 Task: Look for products in the category "Dental Care" from Store Brand only.
Action: Mouse pressed left at (316, 137)
Screenshot: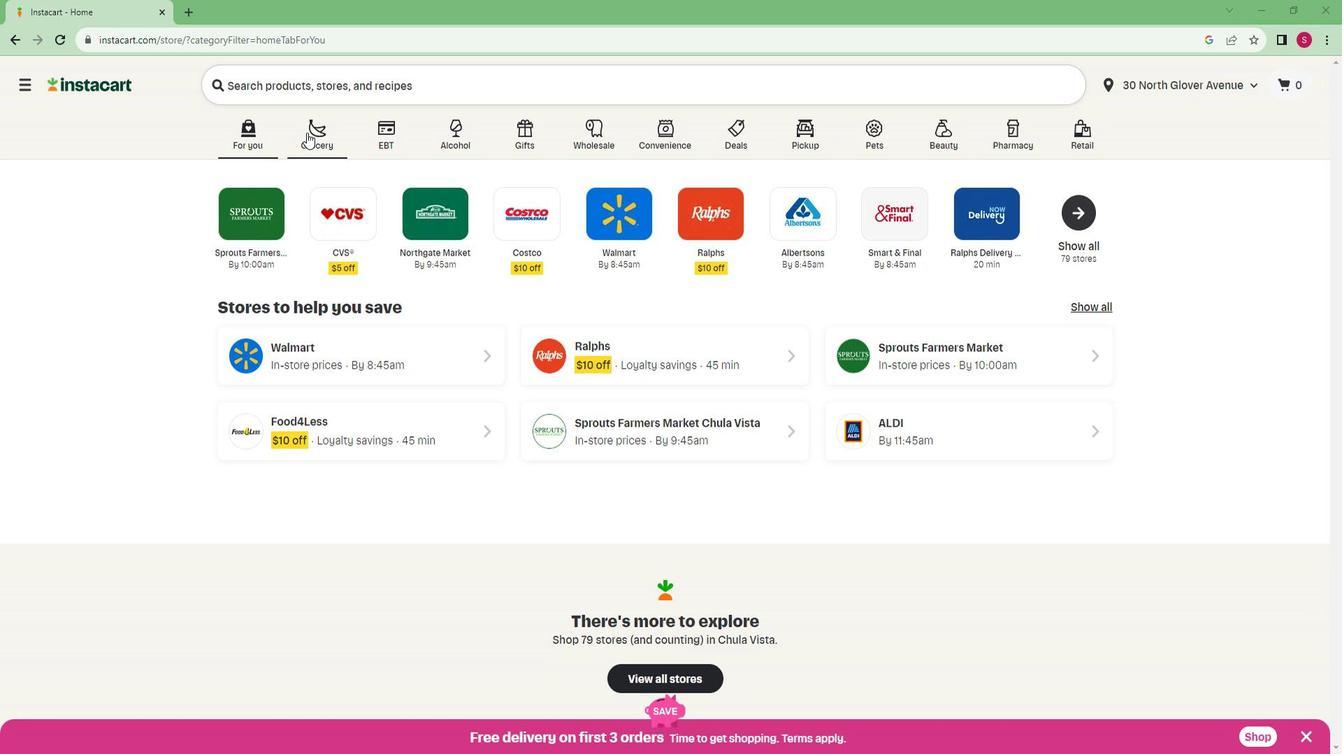 
Action: Mouse moved to (300, 385)
Screenshot: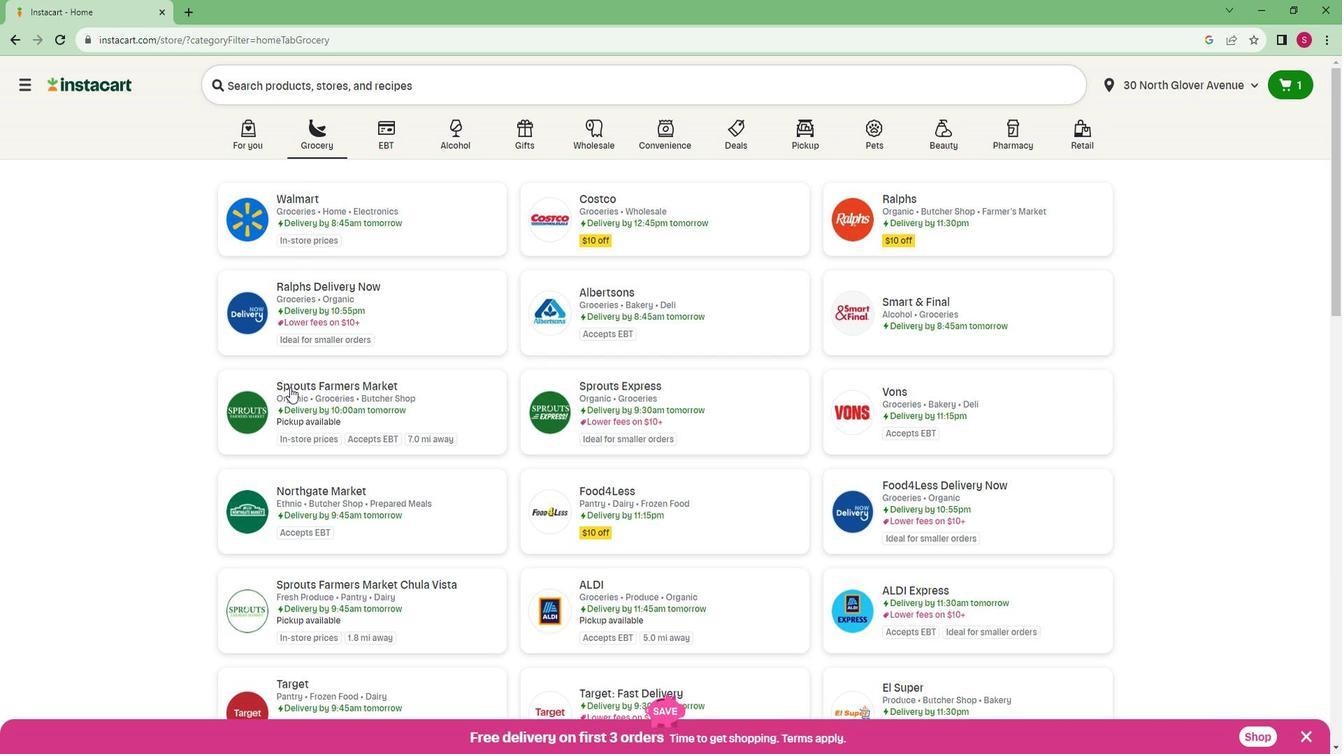 
Action: Mouse pressed left at (300, 385)
Screenshot: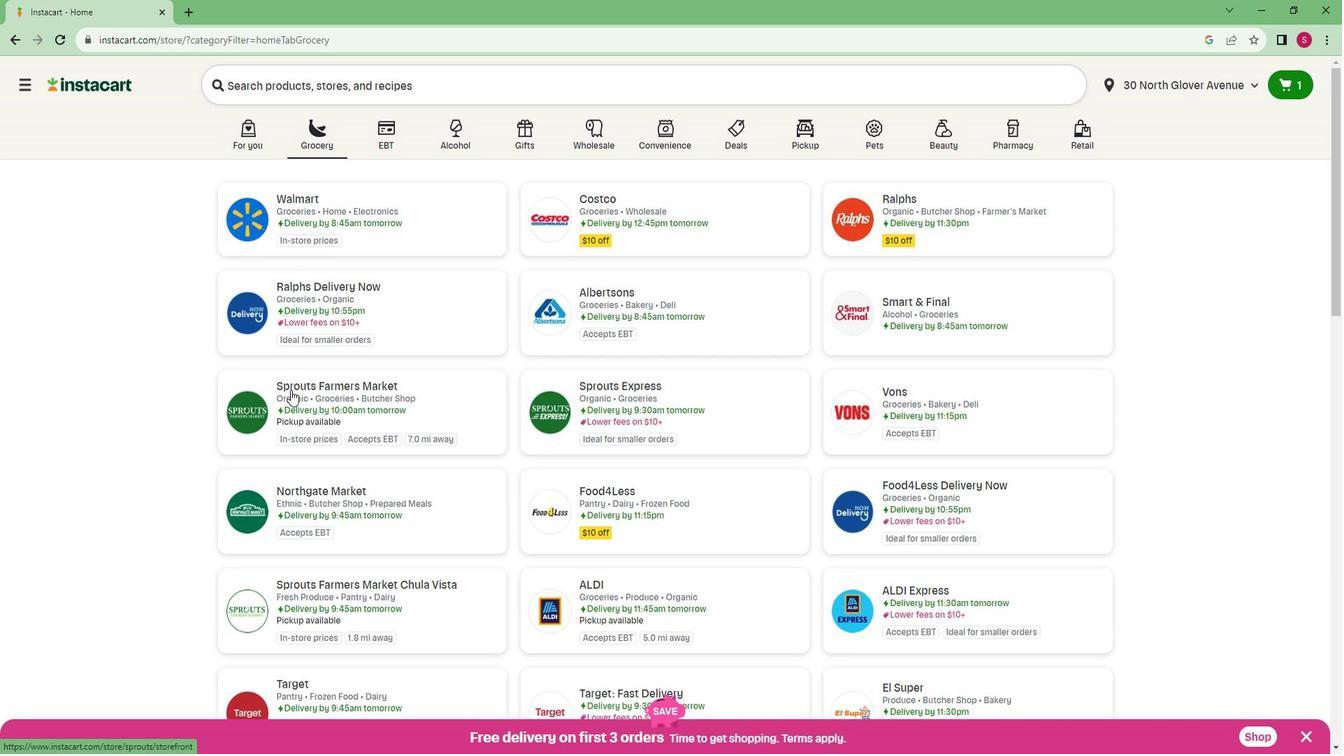 
Action: Mouse moved to (73, 587)
Screenshot: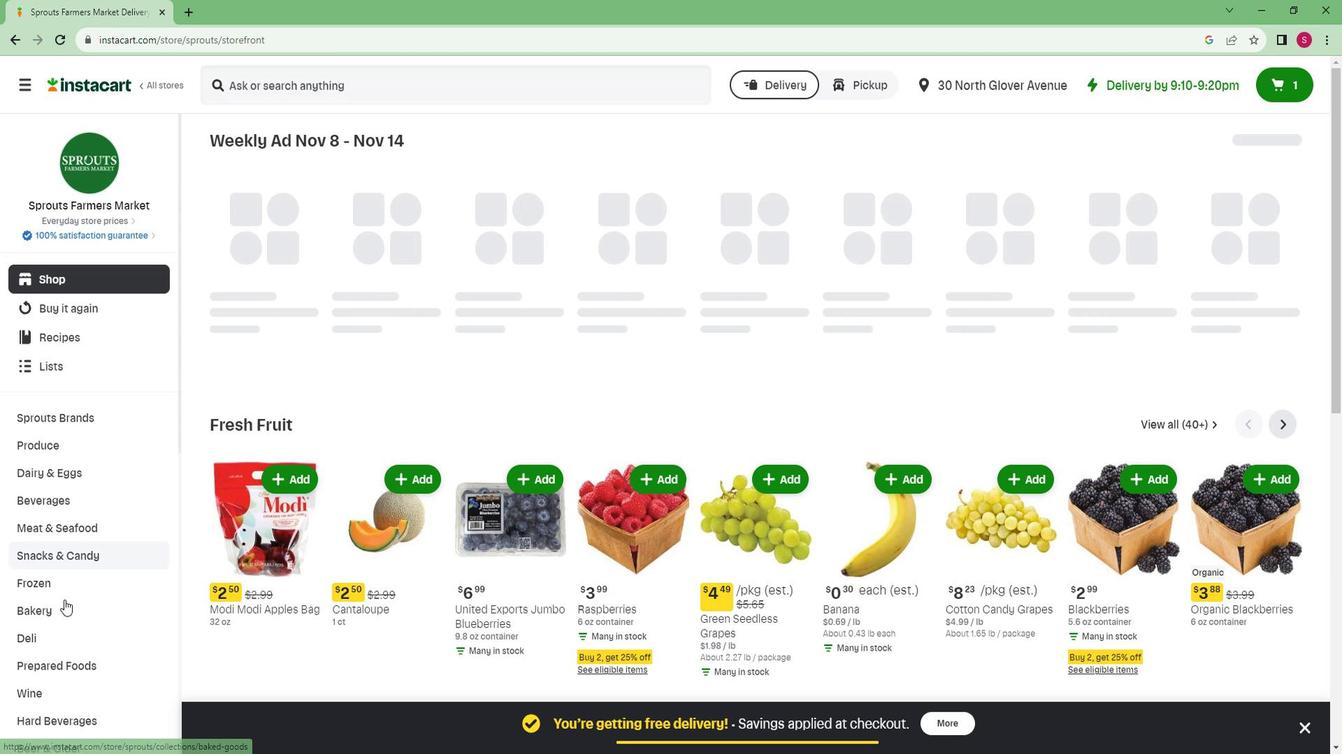 
Action: Mouse scrolled (73, 587) with delta (0, 0)
Screenshot: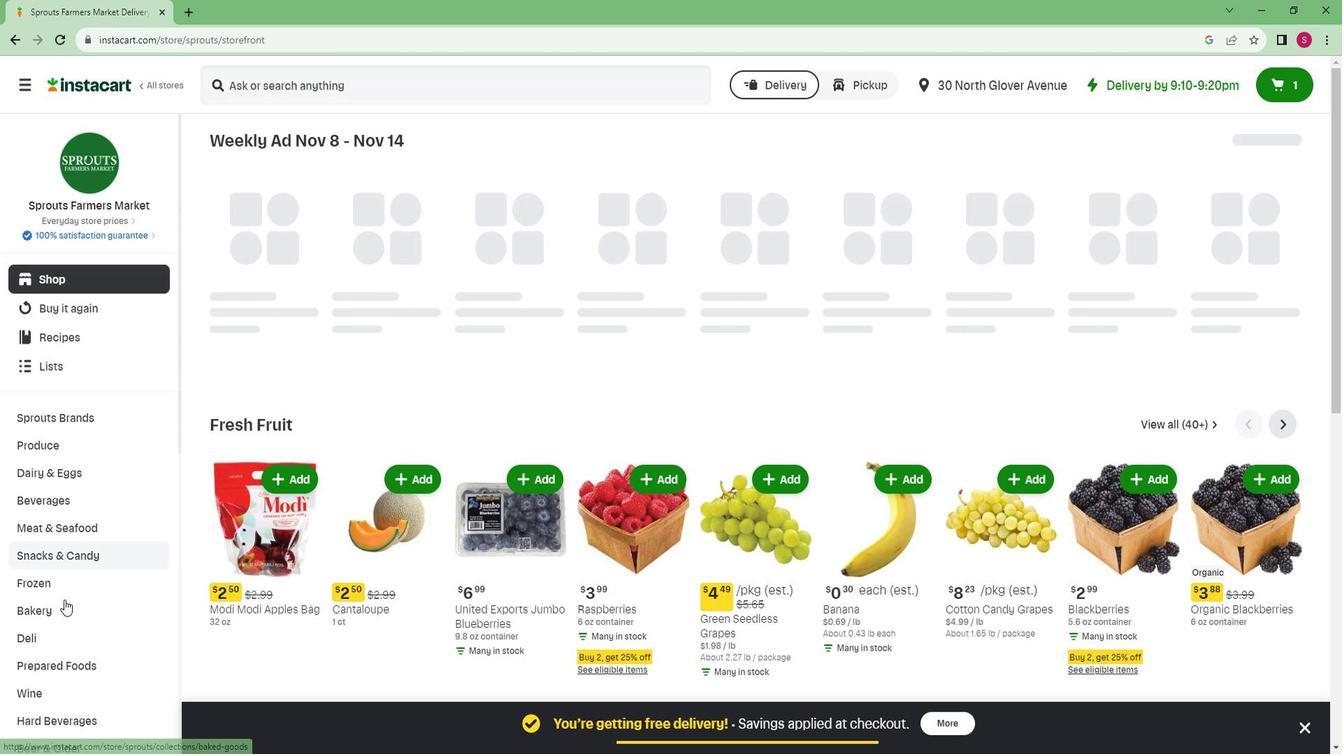 
Action: Mouse scrolled (73, 587) with delta (0, 0)
Screenshot: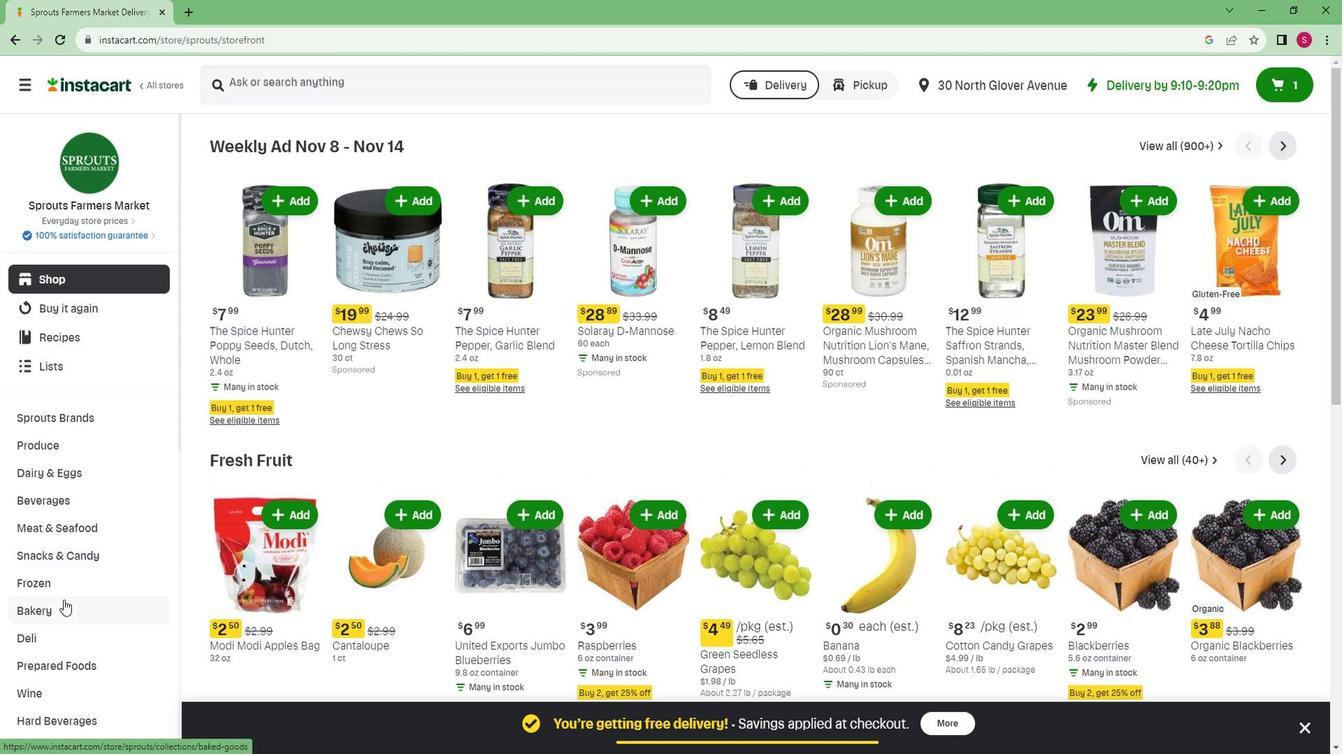 
Action: Mouse scrolled (73, 587) with delta (0, 0)
Screenshot: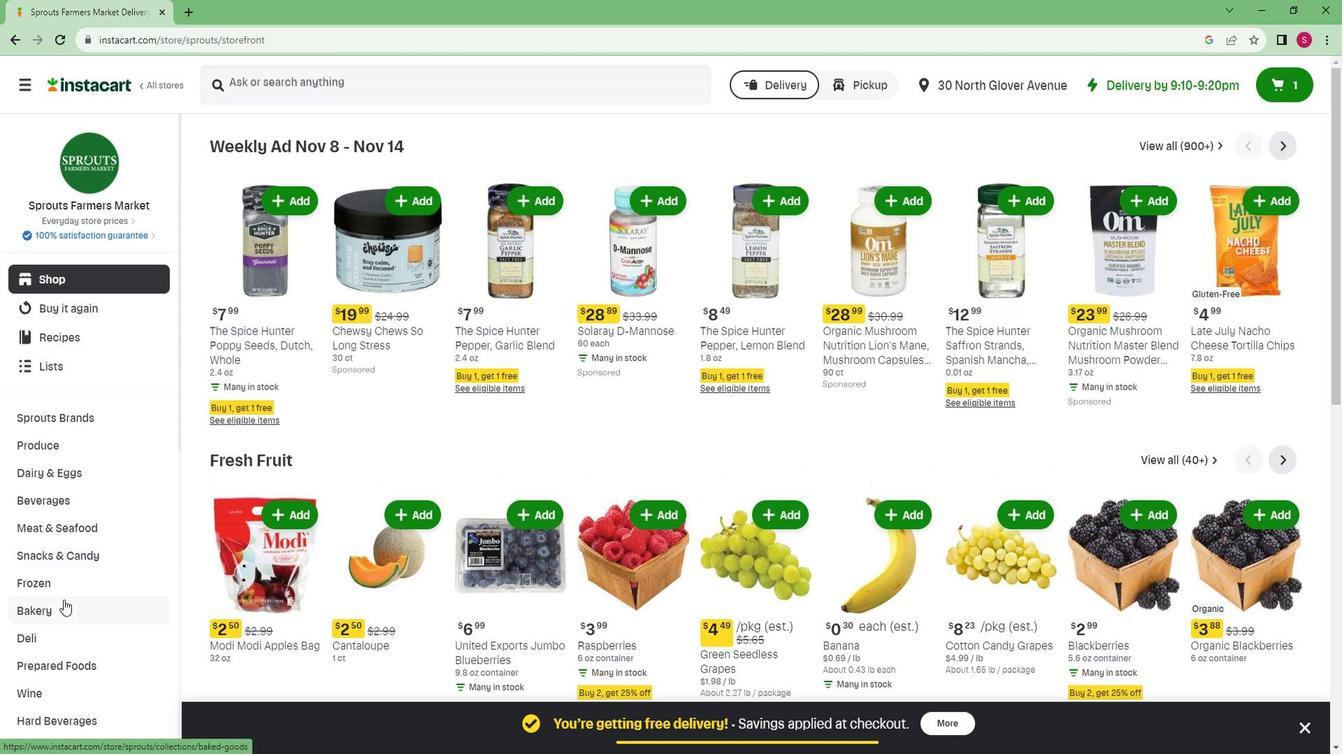 
Action: Mouse scrolled (73, 587) with delta (0, 0)
Screenshot: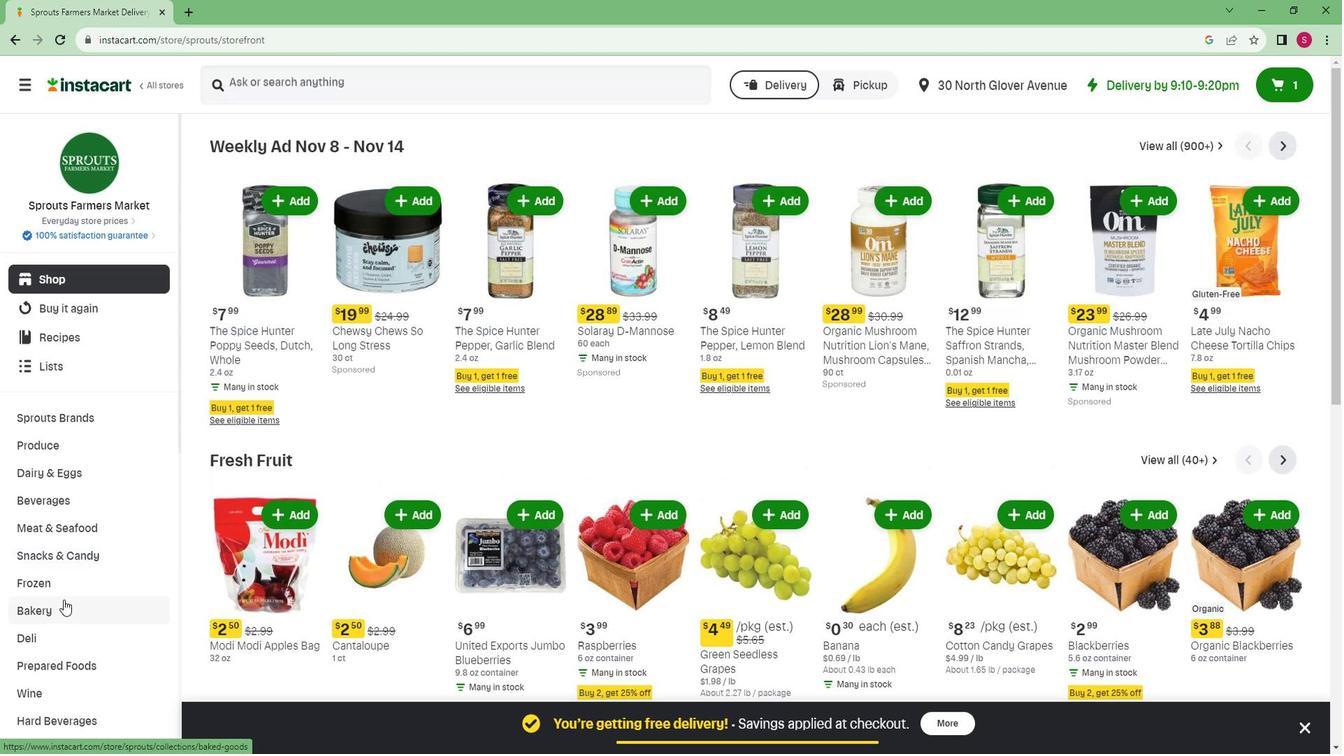 
Action: Mouse scrolled (73, 587) with delta (0, 0)
Screenshot: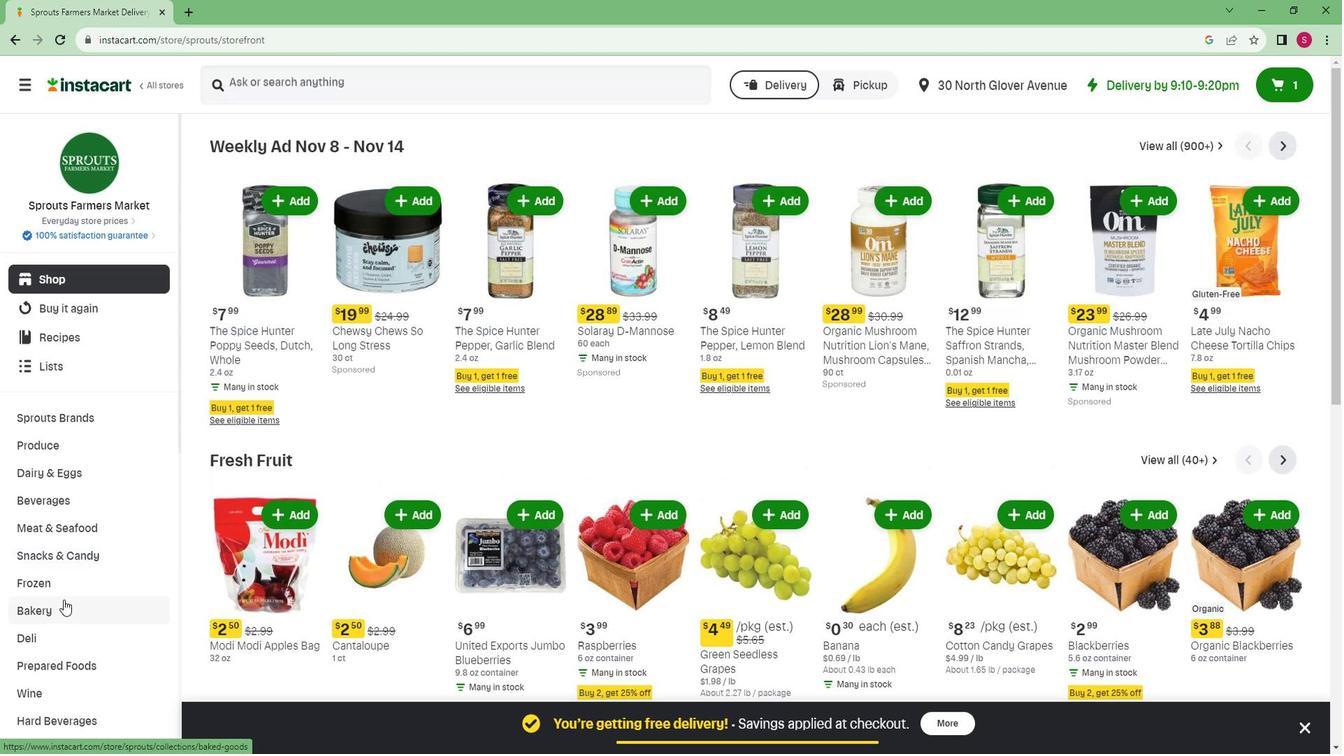 
Action: Mouse scrolled (73, 587) with delta (0, 0)
Screenshot: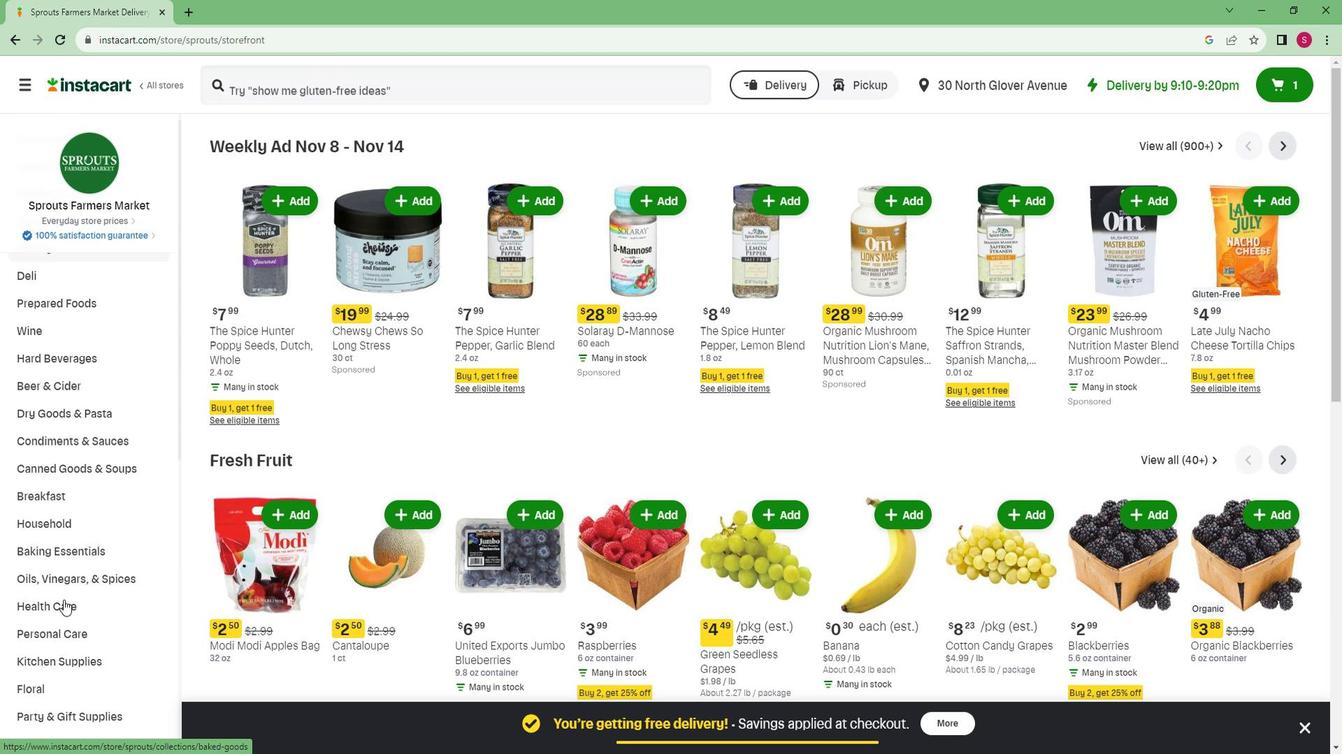 
Action: Mouse scrolled (73, 587) with delta (0, 0)
Screenshot: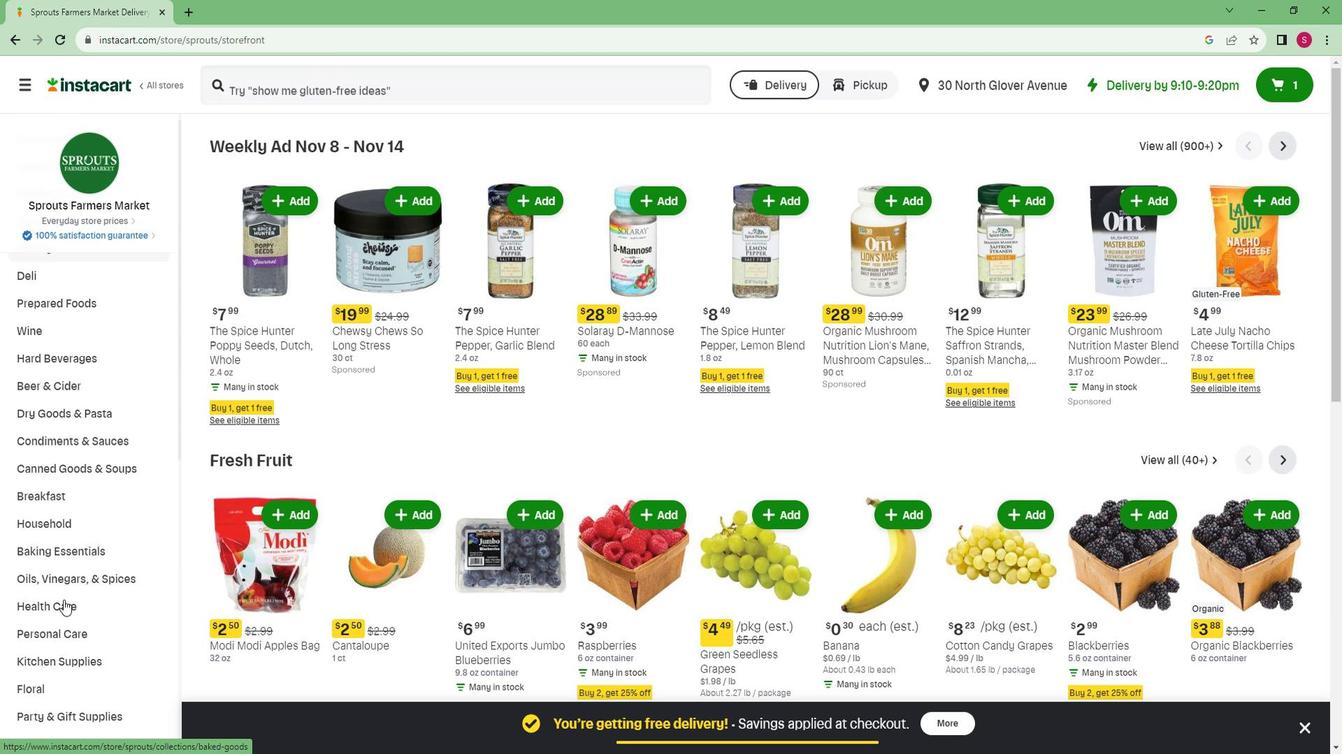 
Action: Mouse scrolled (73, 587) with delta (0, 0)
Screenshot: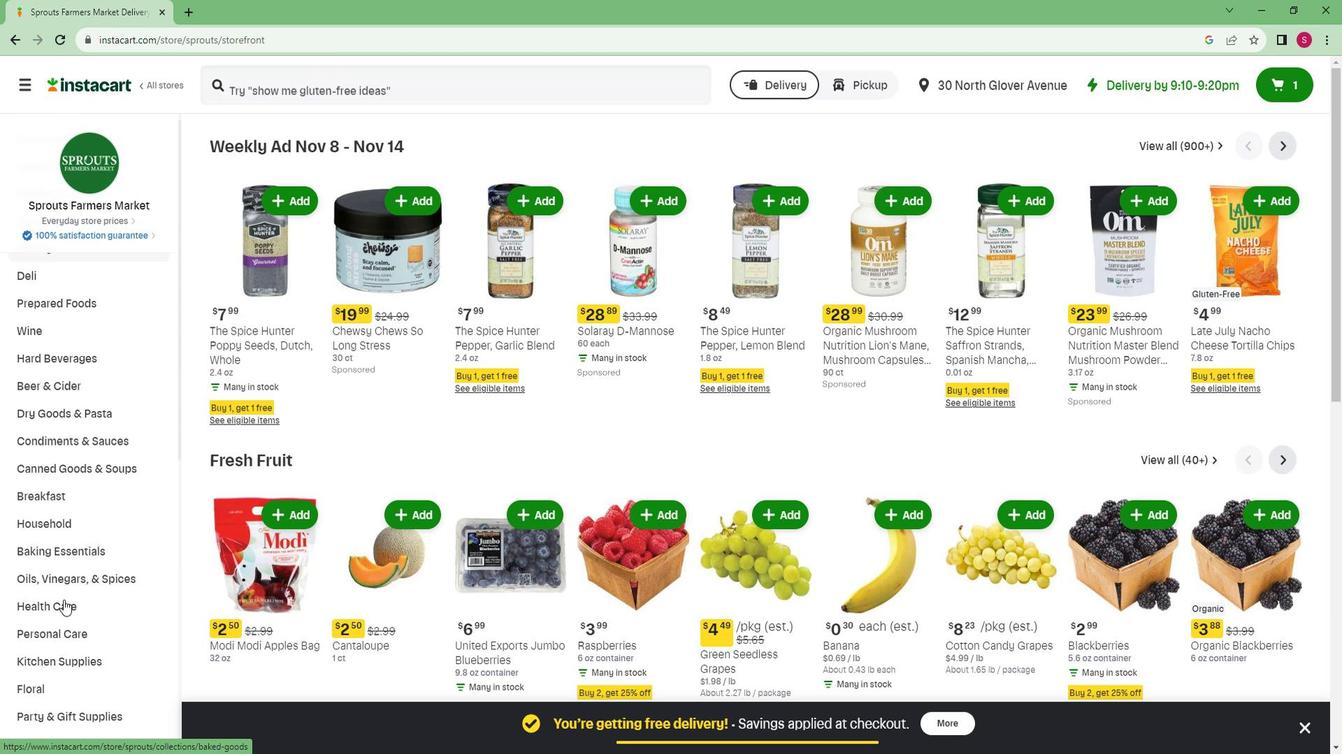 
Action: Mouse scrolled (73, 587) with delta (0, 0)
Screenshot: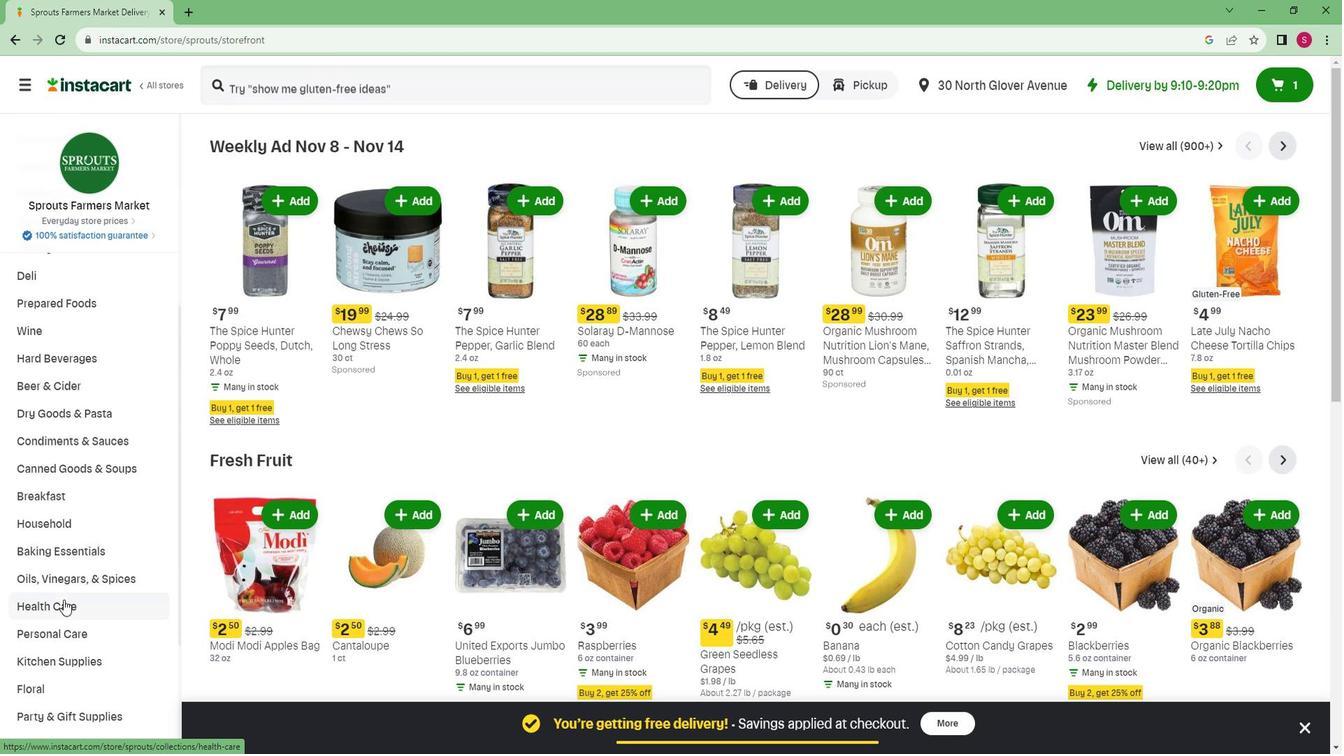 
Action: Mouse scrolled (73, 587) with delta (0, 0)
Screenshot: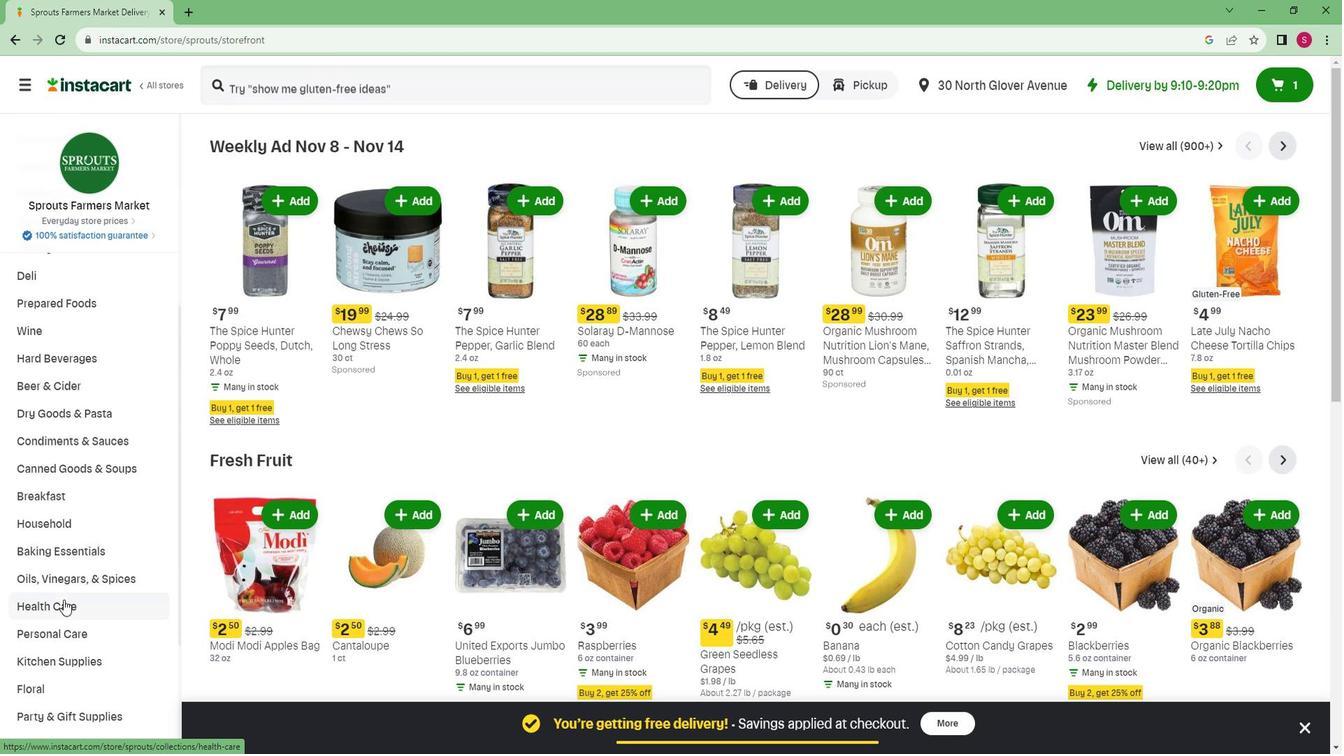 
Action: Mouse scrolled (73, 587) with delta (0, 0)
Screenshot: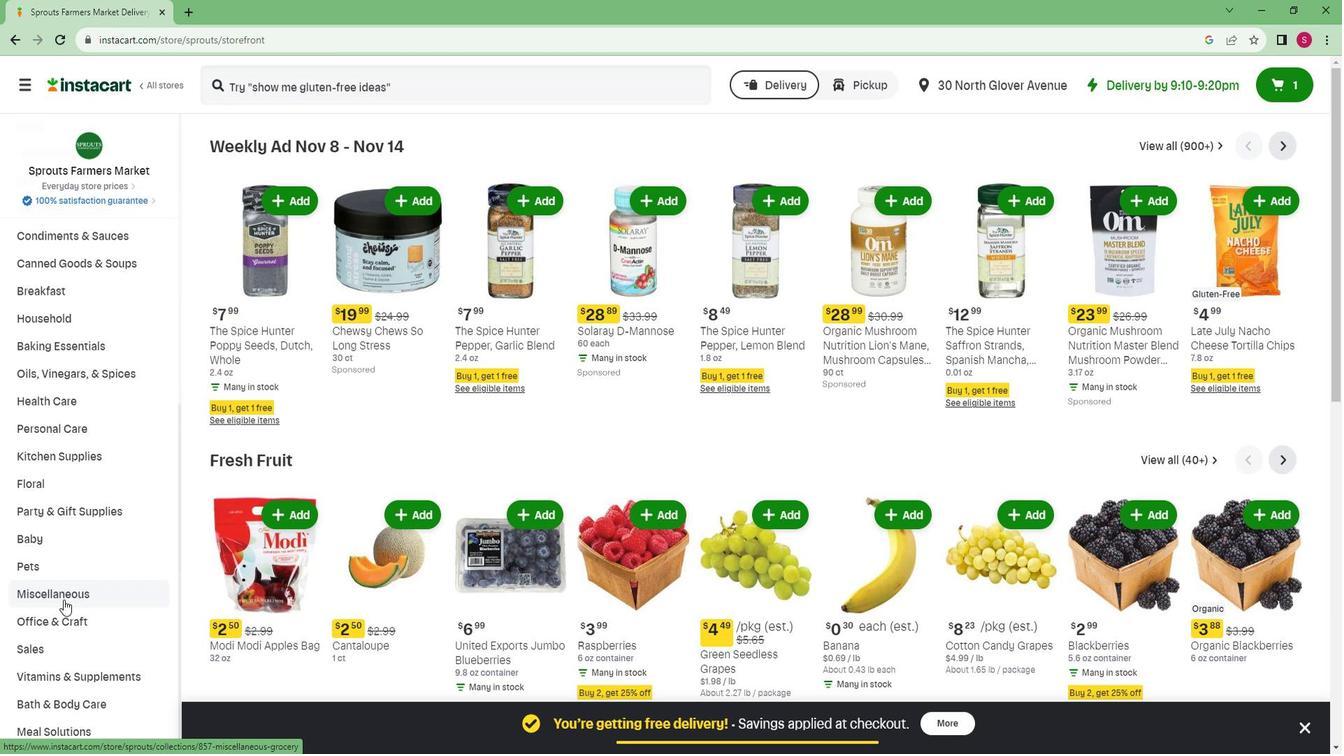 
Action: Mouse scrolled (73, 587) with delta (0, 0)
Screenshot: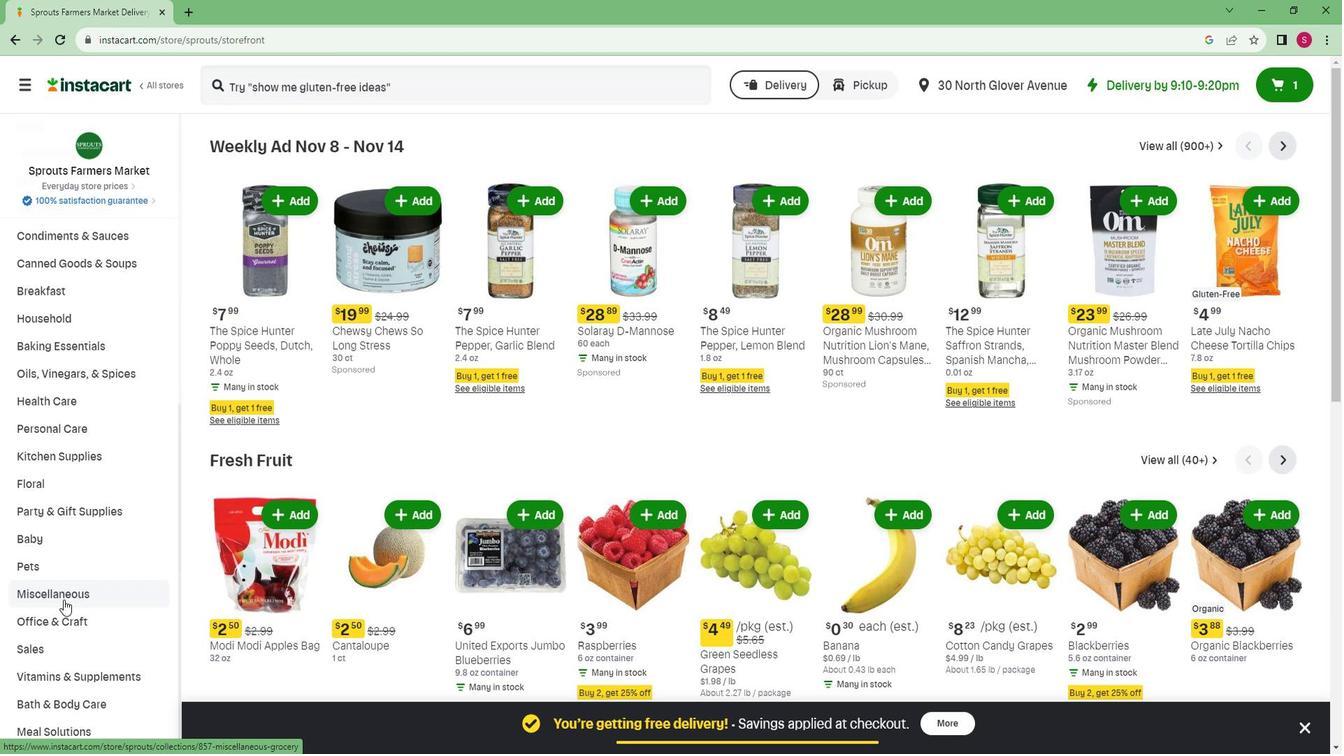 
Action: Mouse scrolled (73, 587) with delta (0, 0)
Screenshot: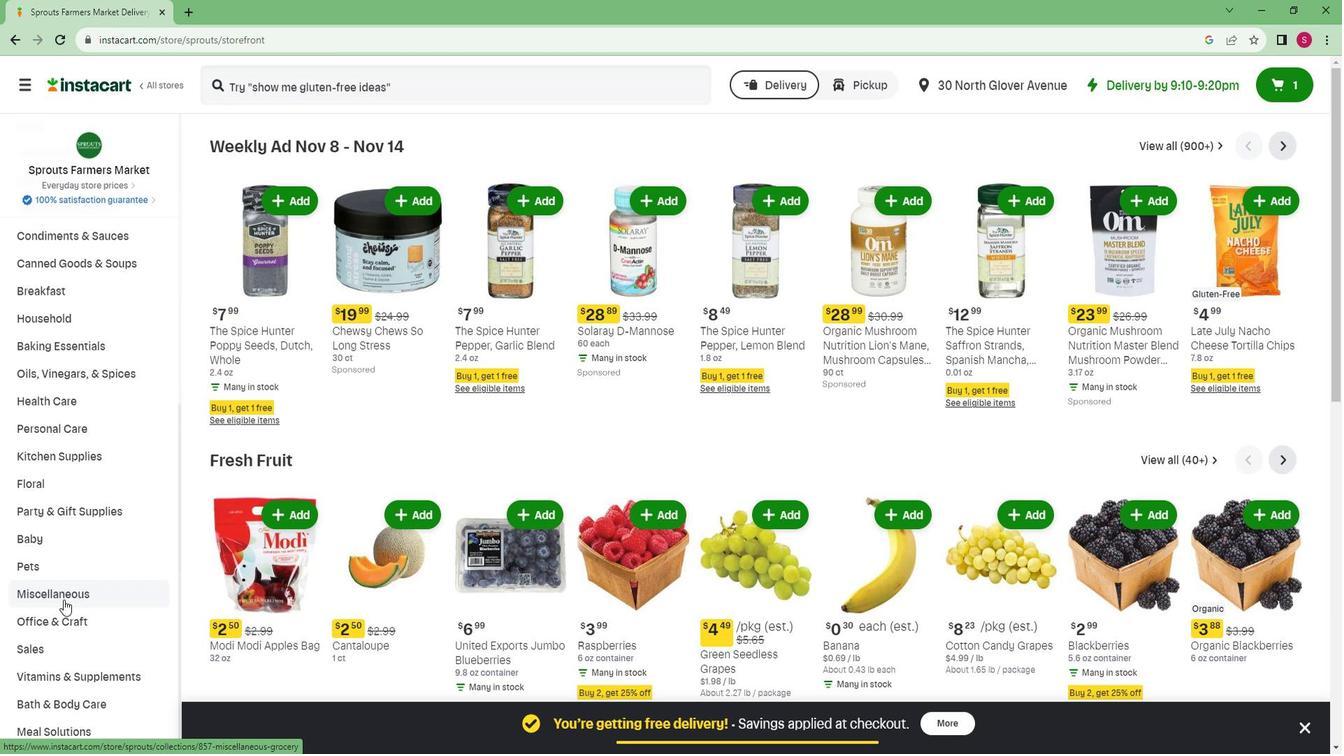 
Action: Mouse scrolled (73, 587) with delta (0, 0)
Screenshot: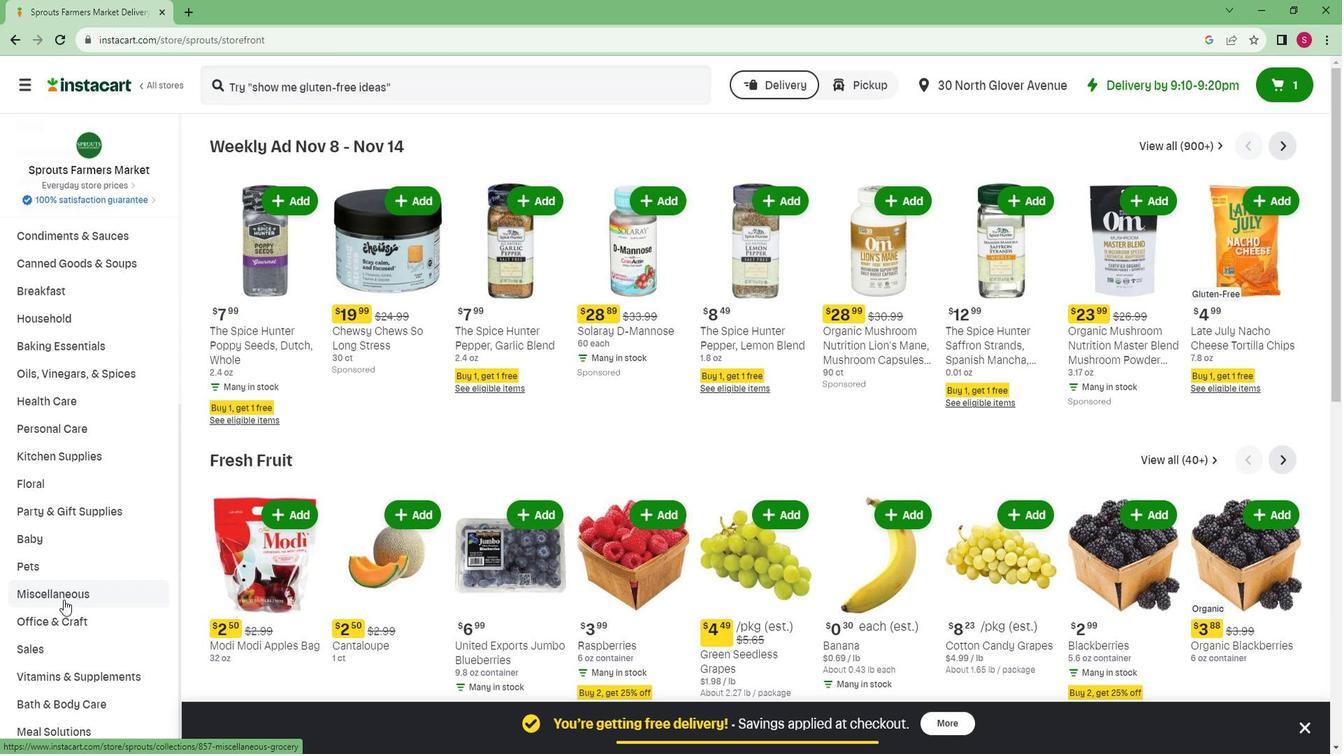 
Action: Mouse moved to (47, 689)
Screenshot: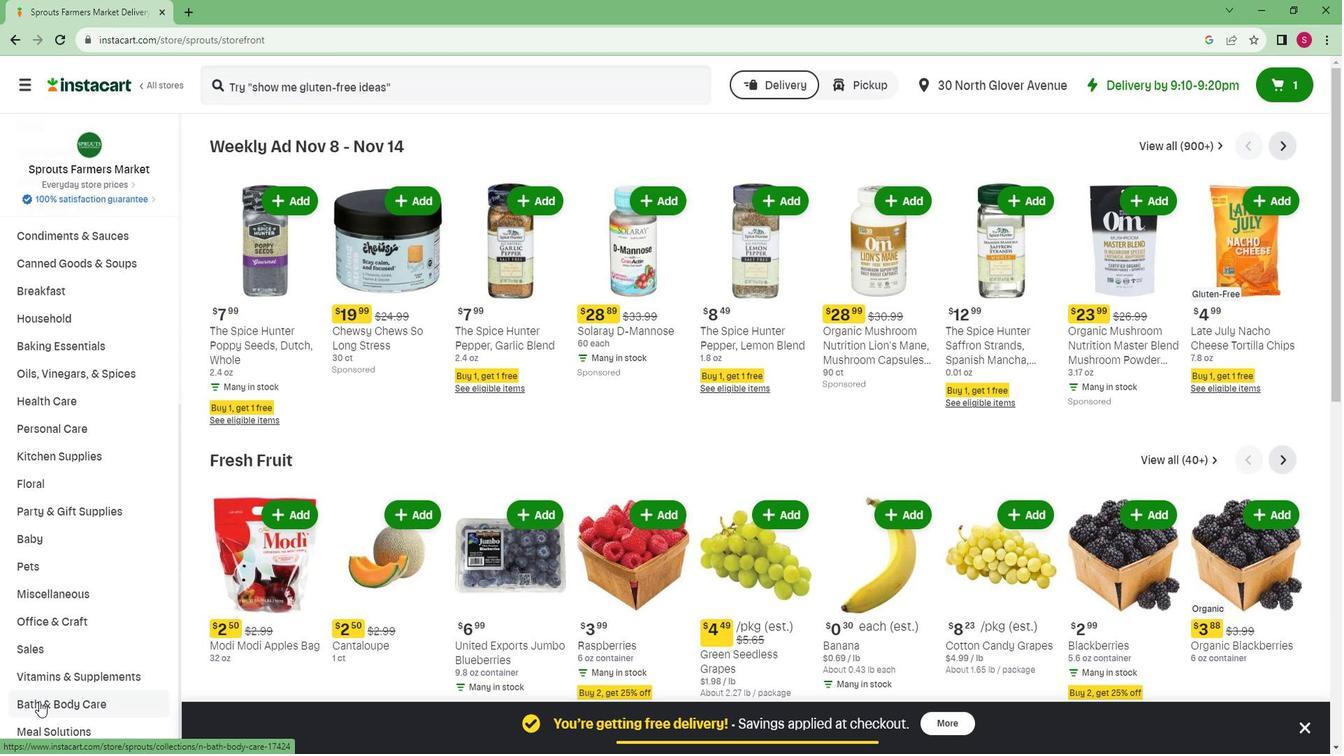 
Action: Mouse pressed left at (47, 689)
Screenshot: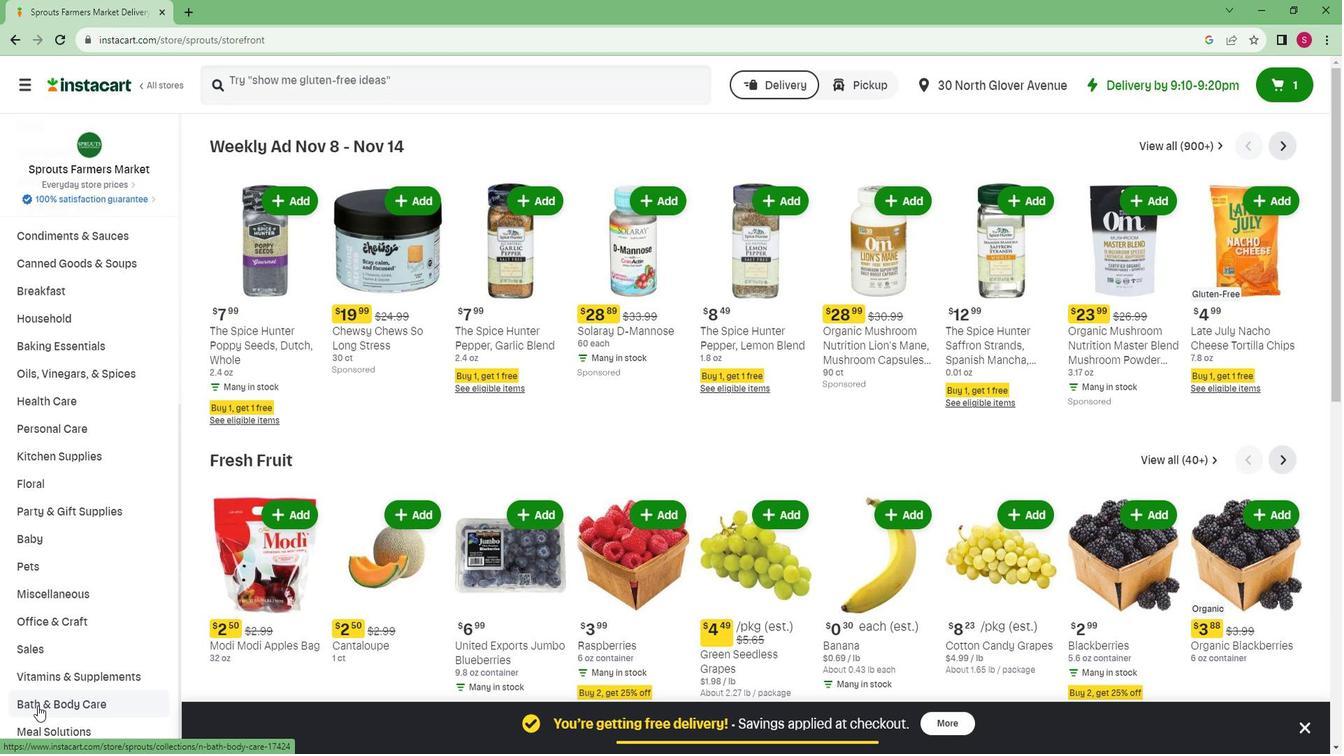 
Action: Mouse moved to (930, 184)
Screenshot: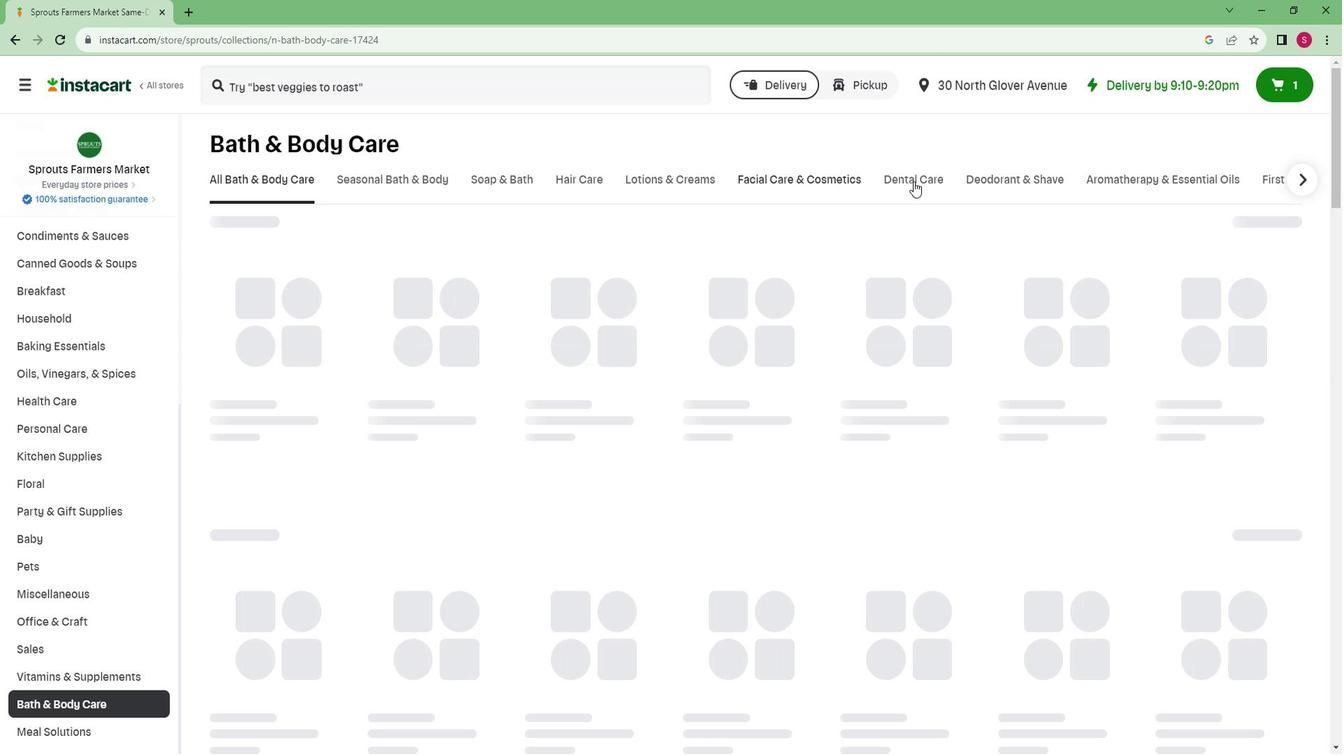 
Action: Mouse pressed left at (930, 184)
Screenshot: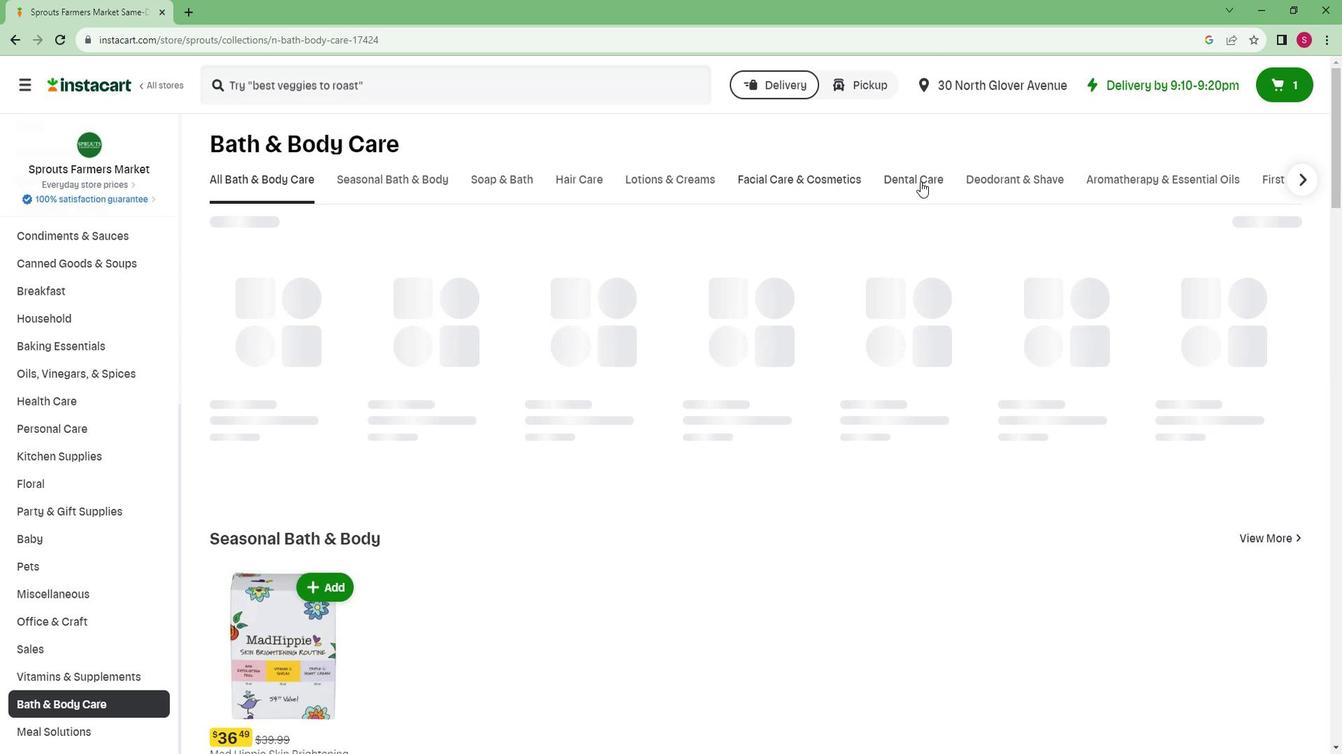
Action: Mouse moved to (479, 230)
Screenshot: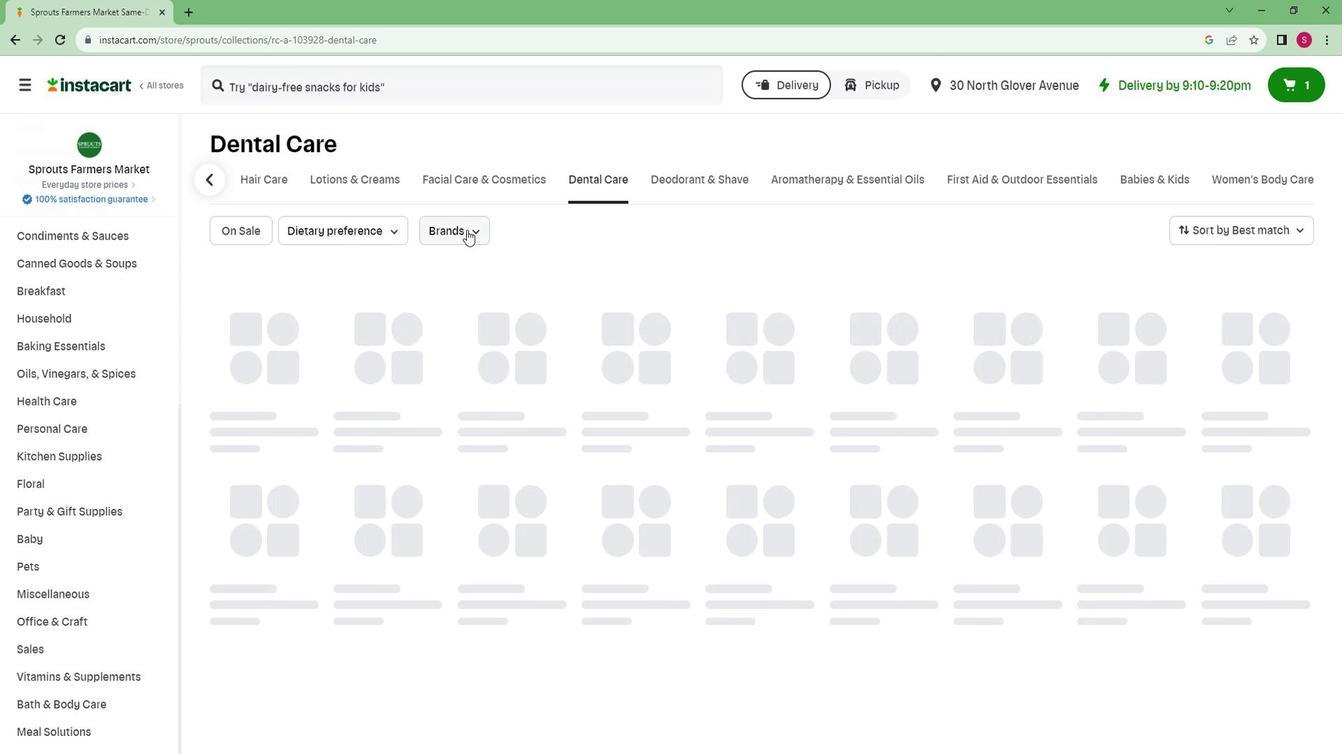 
Action: Mouse pressed left at (479, 230)
Screenshot: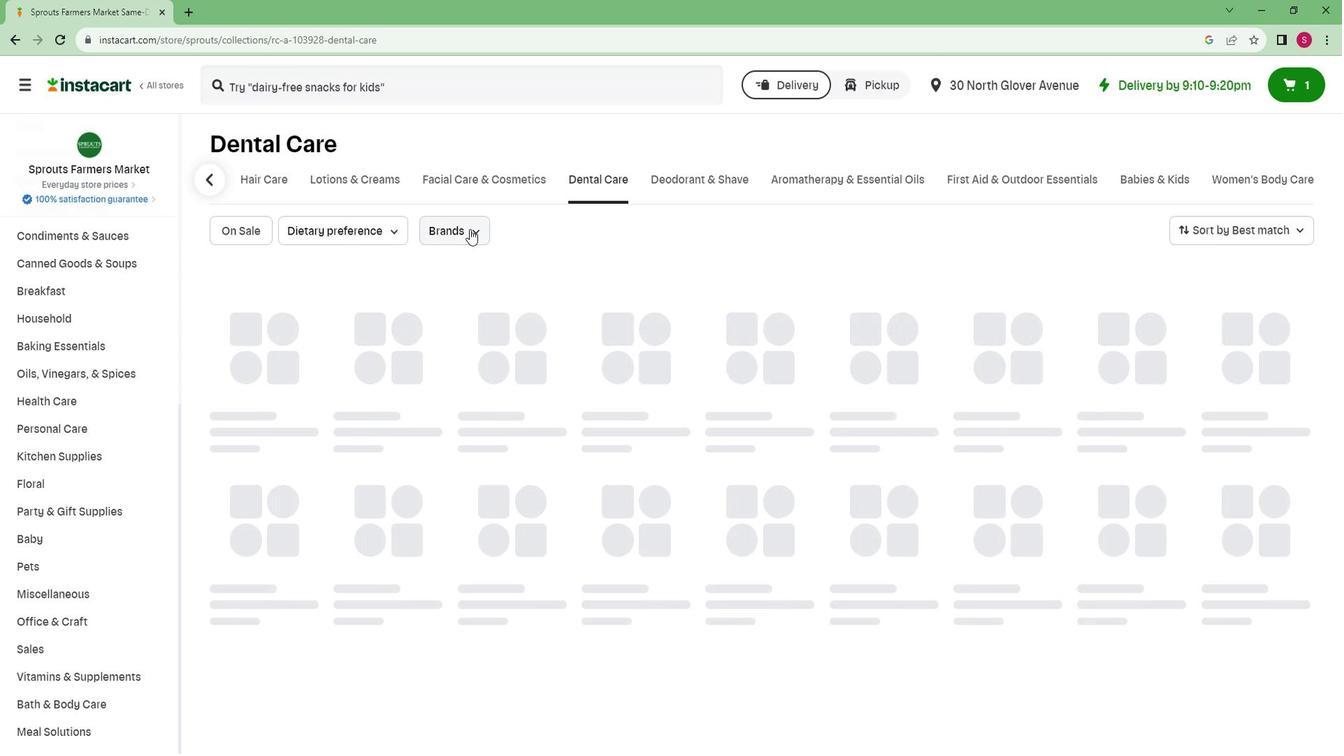 
Action: Mouse moved to (466, 274)
Screenshot: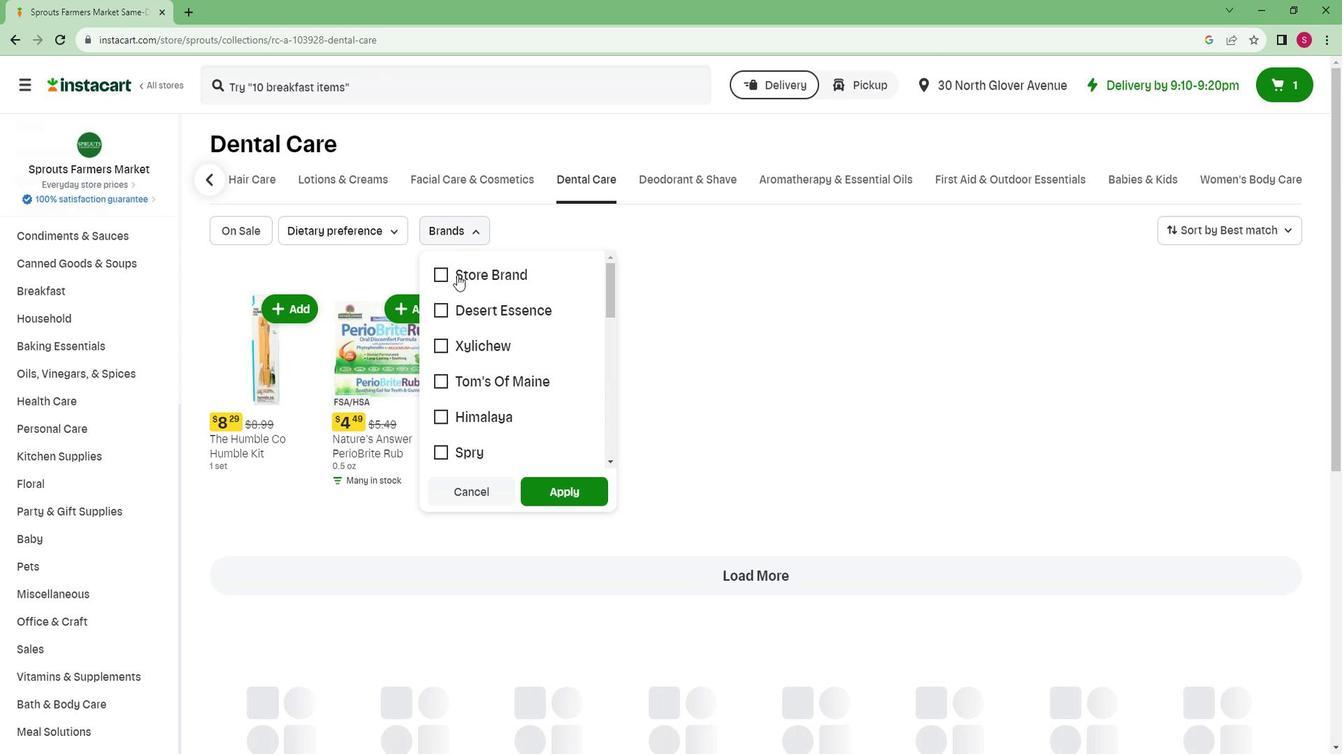 
Action: Mouse pressed left at (466, 274)
Screenshot: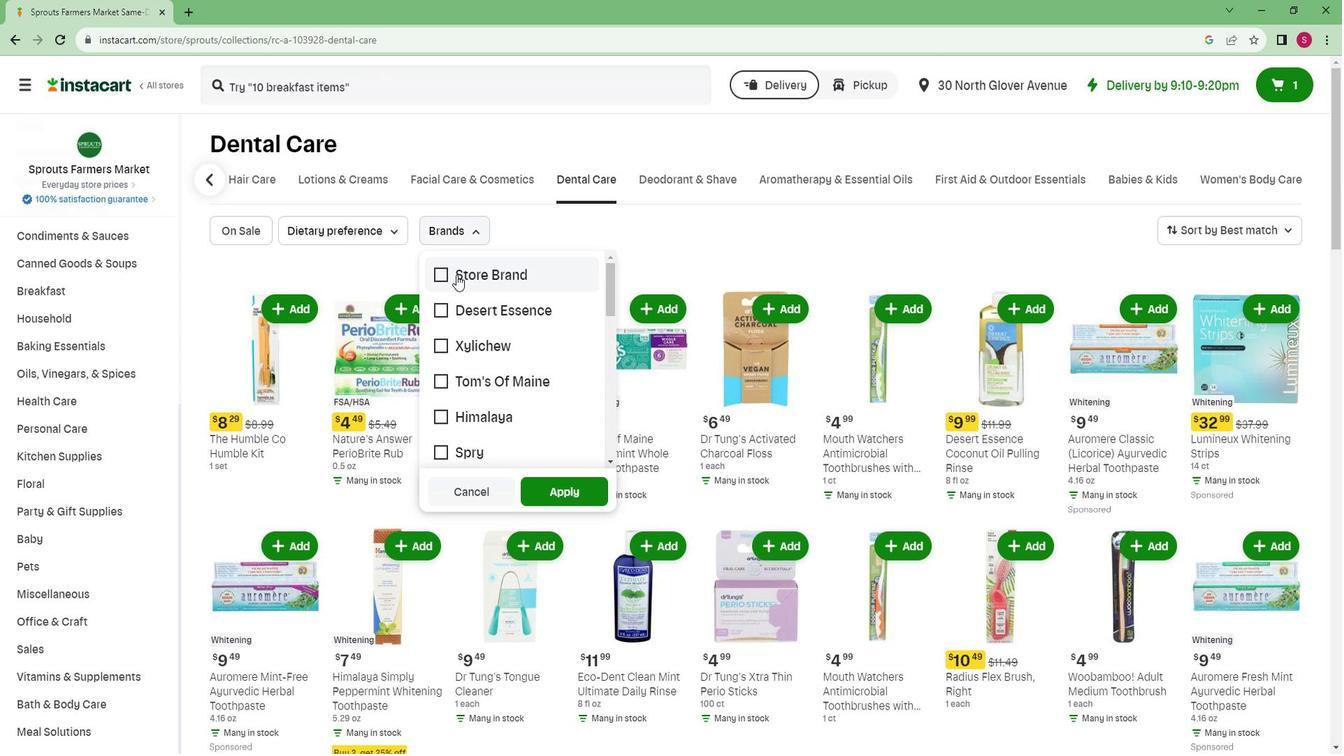 
Action: Mouse moved to (582, 482)
Screenshot: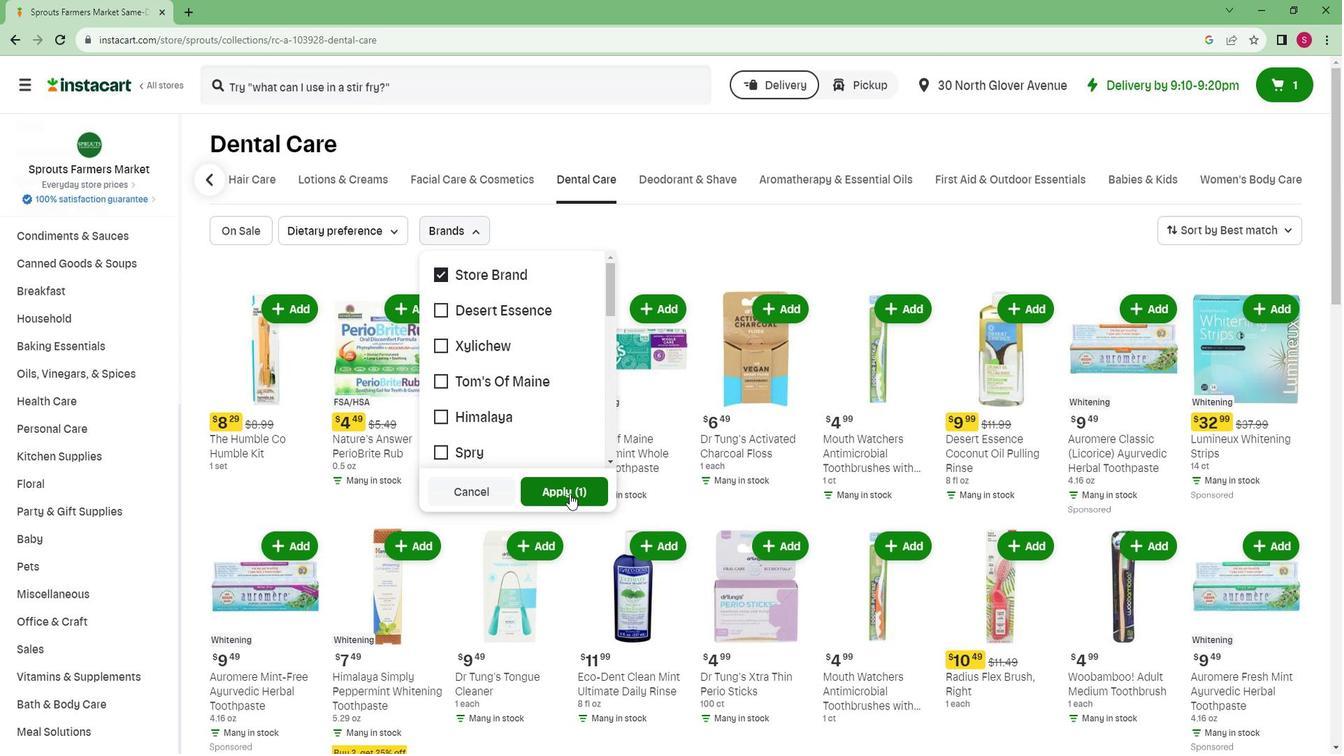 
Action: Mouse pressed left at (582, 482)
Screenshot: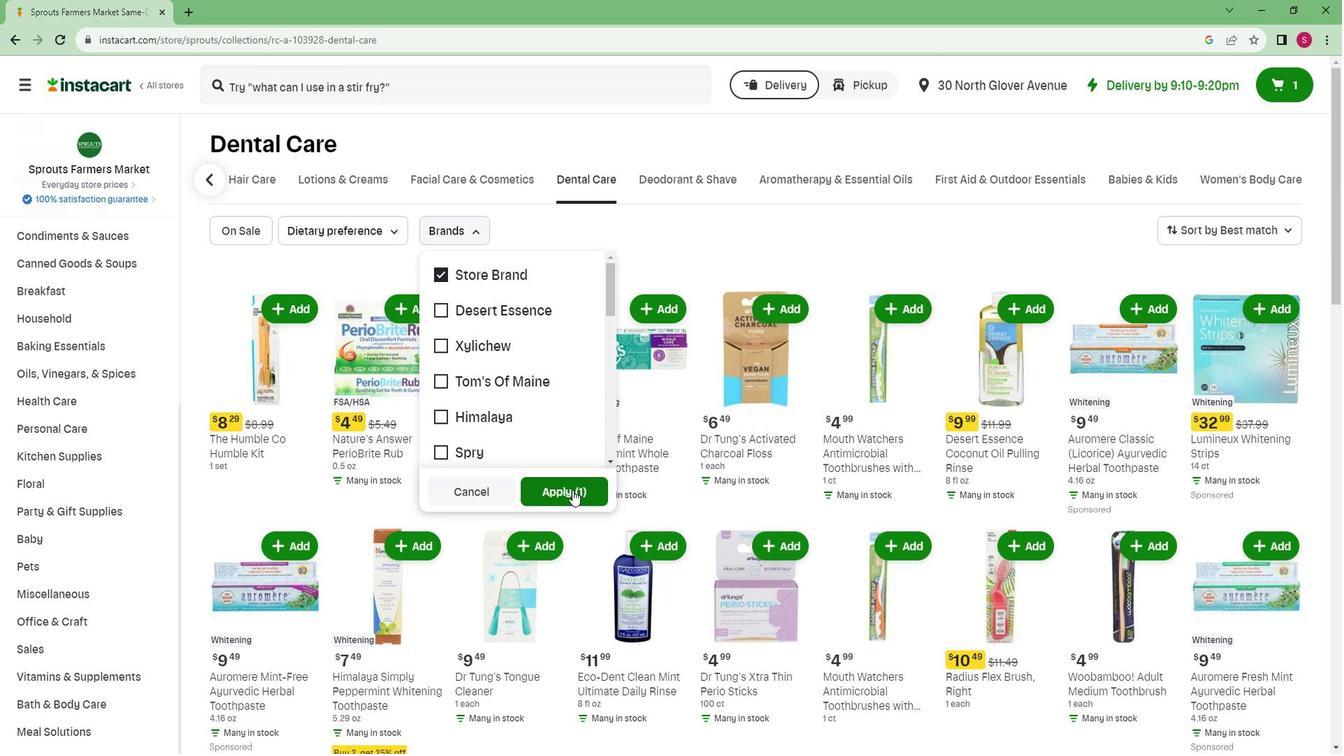 
